 Task: Assign Person0000000105 as Assignee of Child Issue ChildIssue0000000525 of Issue Issue0000000263 in Backlog  in Scrum Project Project0000000053 in Jira. Assign Person0000000106 as Assignee of Child Issue ChildIssue0000000526 of Issue Issue0000000263 in Backlog  in Scrum Project Project0000000053 in Jira. Assign Person0000000106 as Assignee of Child Issue ChildIssue0000000527 of Issue Issue0000000264 in Backlog  in Scrum Project Project0000000053 in Jira. Assign Person0000000106 as Assignee of Child Issue ChildIssue0000000528 of Issue Issue0000000264 in Backlog  in Scrum Project Project0000000053 in Jira. Assign Person0000000106 as Assignee of Child Issue ChildIssue0000000529 of Issue Issue0000000265 in Backlog  in Scrum Project Project0000000053 in Jira
Action: Mouse moved to (96, 237)
Screenshot: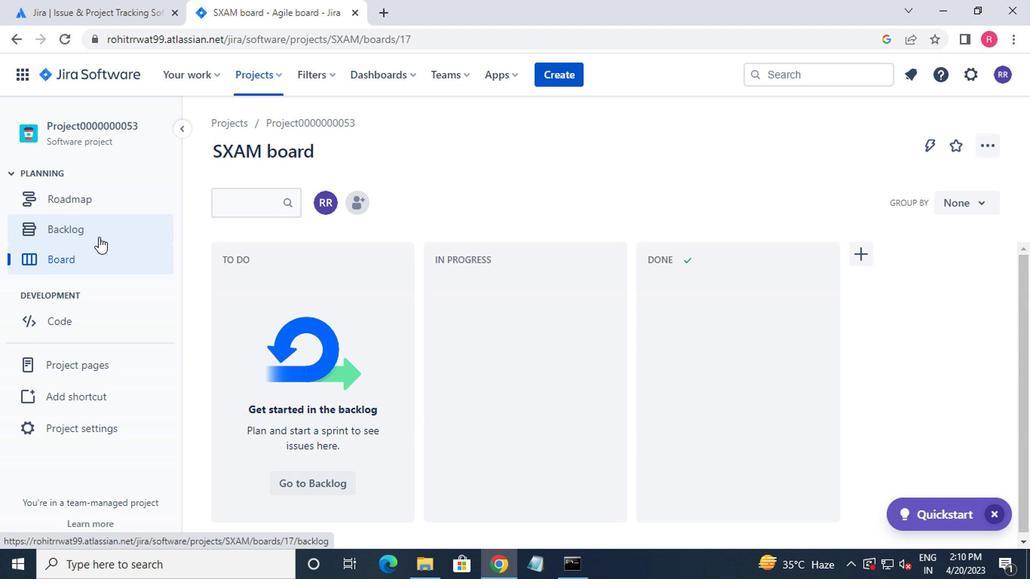 
Action: Mouse pressed left at (96, 237)
Screenshot: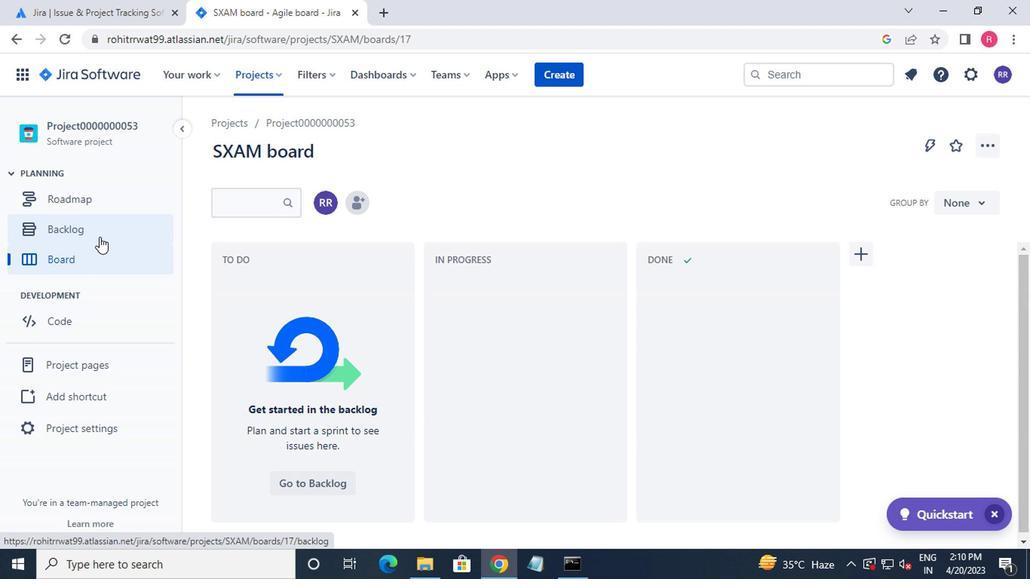 
Action: Mouse moved to (294, 402)
Screenshot: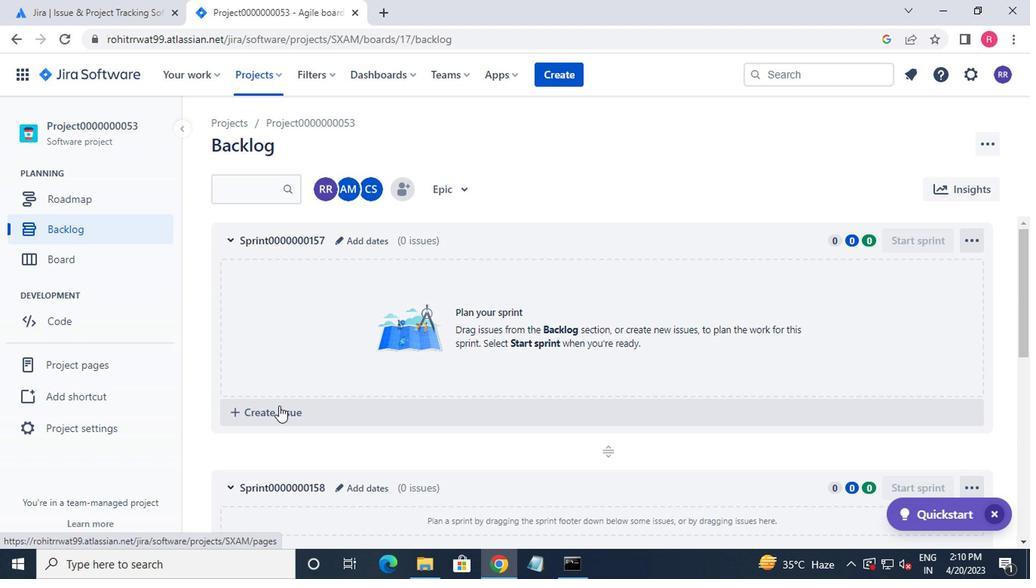 
Action: Mouse scrolled (294, 401) with delta (0, -1)
Screenshot: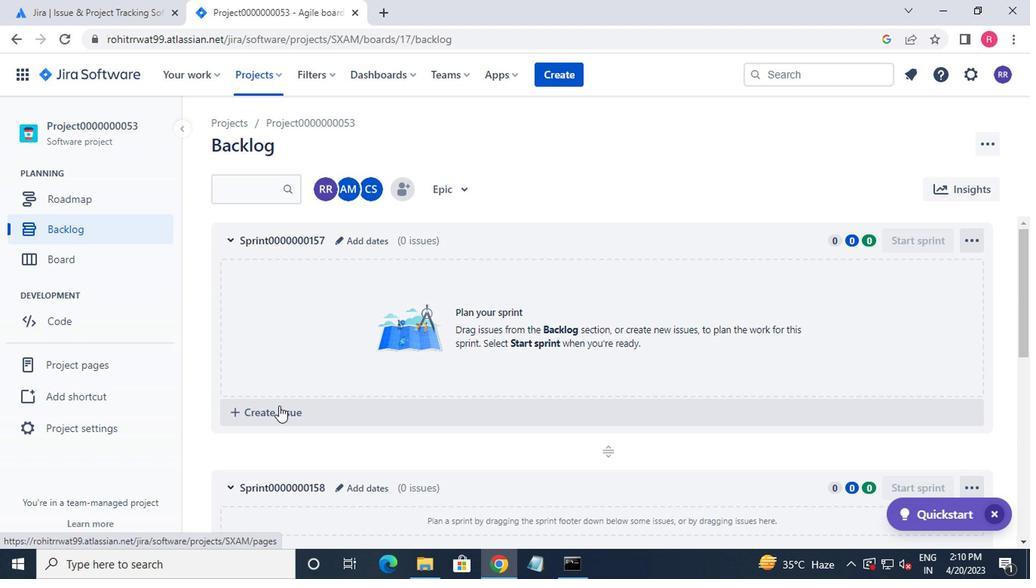 
Action: Mouse moved to (301, 401)
Screenshot: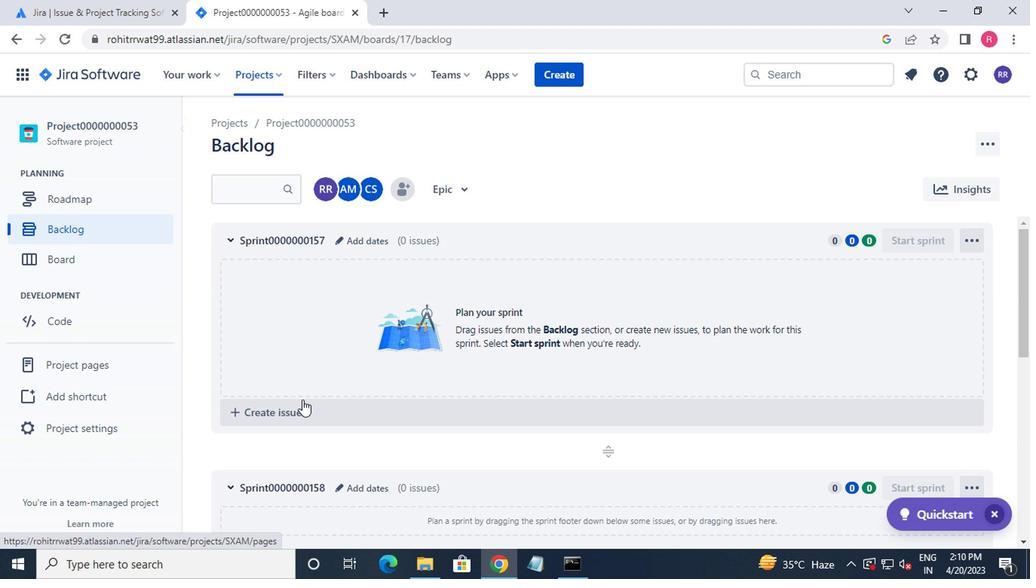 
Action: Mouse scrolled (301, 400) with delta (0, 0)
Screenshot: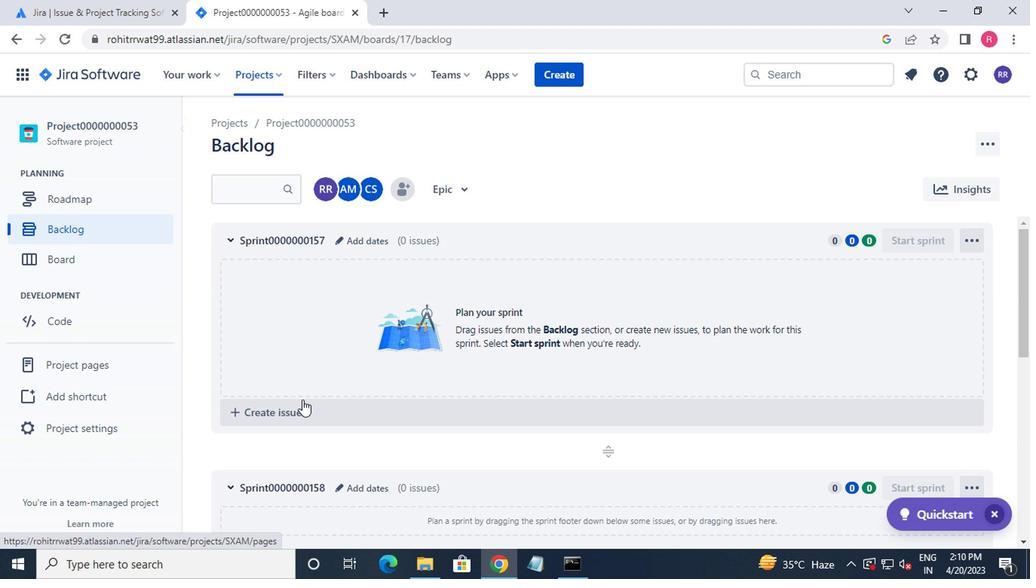
Action: Mouse moved to (303, 402)
Screenshot: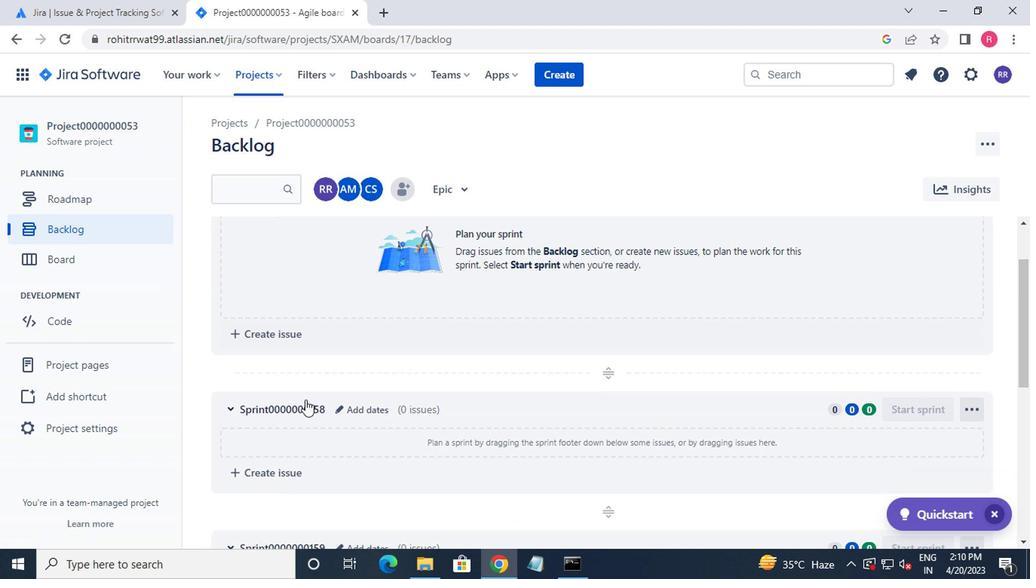 
Action: Mouse scrolled (303, 401) with delta (0, -1)
Screenshot: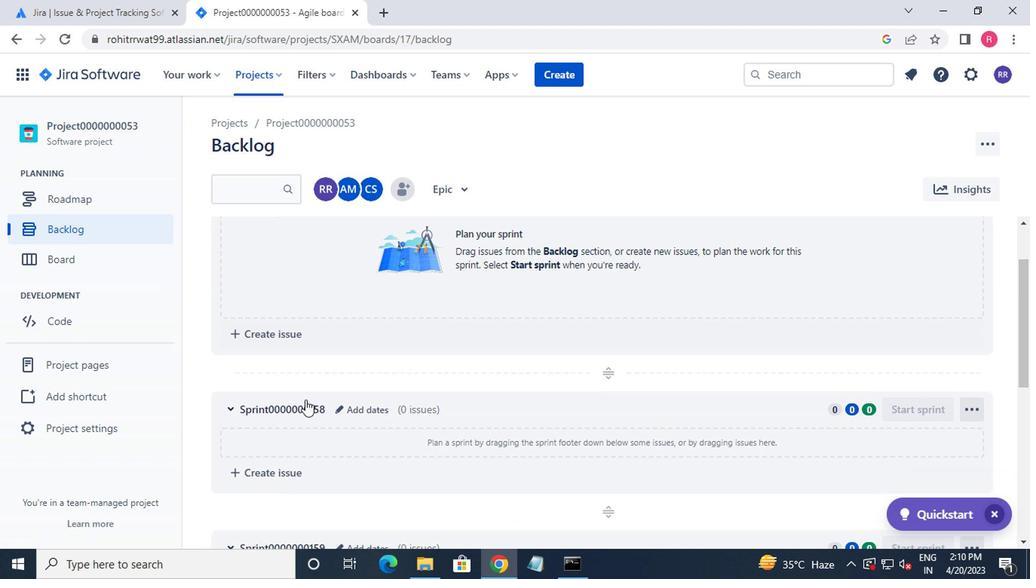 
Action: Mouse moved to (304, 403)
Screenshot: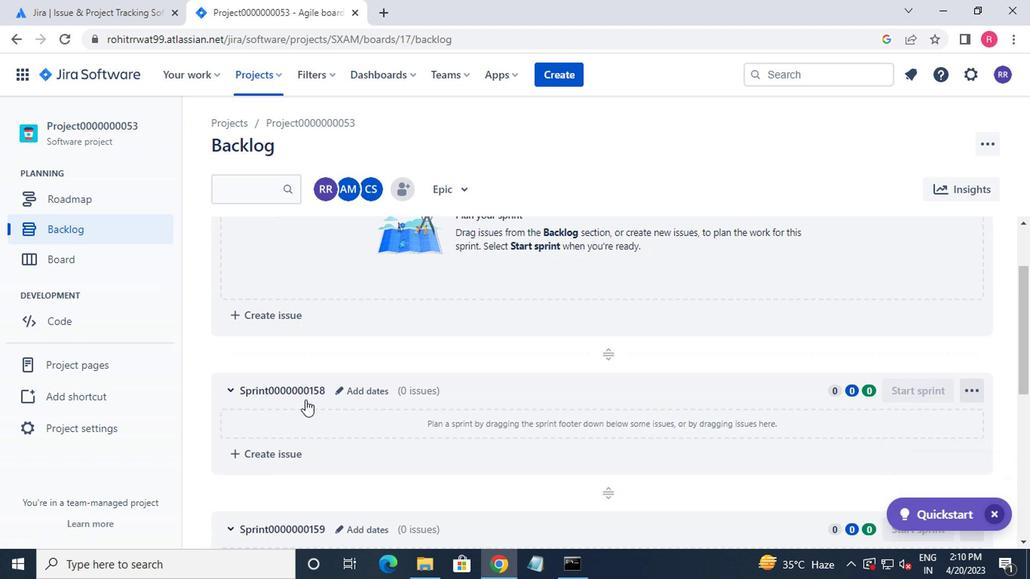 
Action: Mouse scrolled (304, 403) with delta (0, 0)
Screenshot: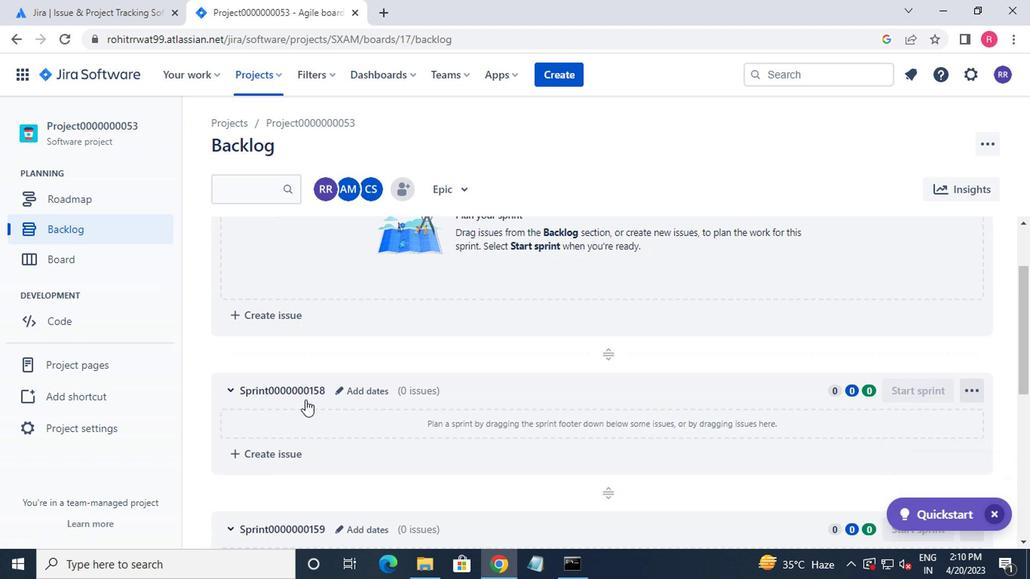
Action: Mouse moved to (304, 404)
Screenshot: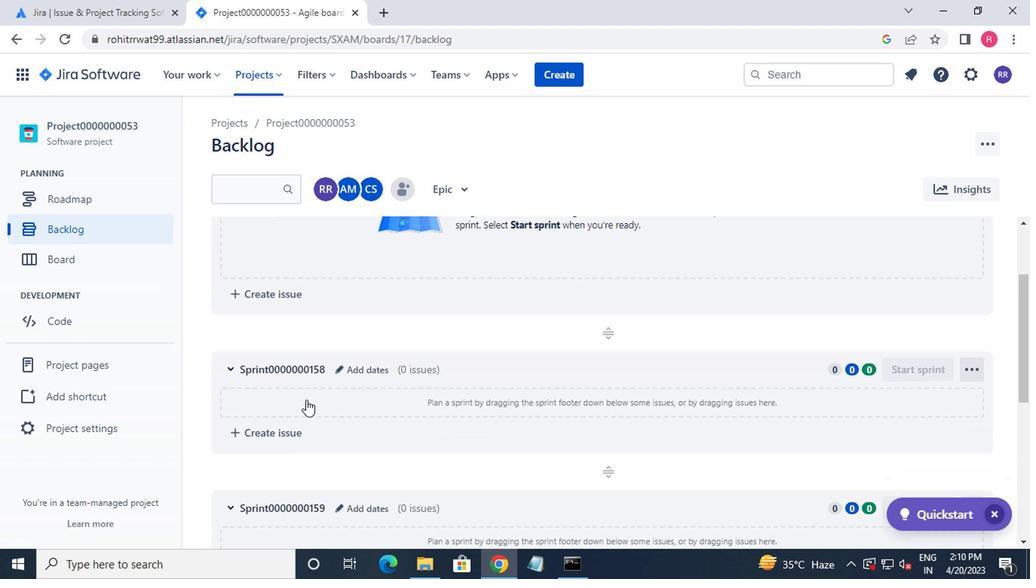 
Action: Mouse scrolled (304, 403) with delta (0, -1)
Screenshot: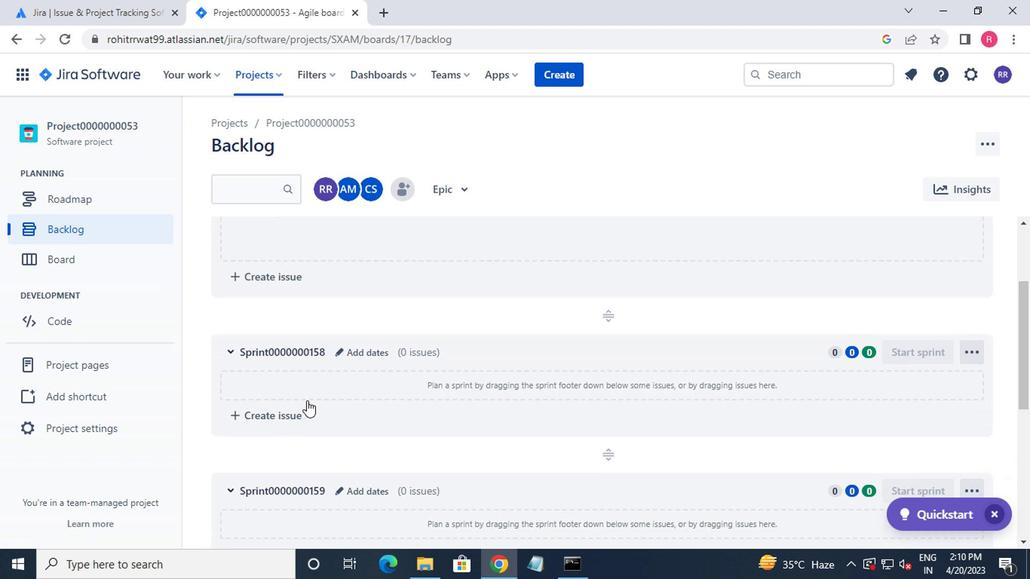 
Action: Mouse moved to (305, 406)
Screenshot: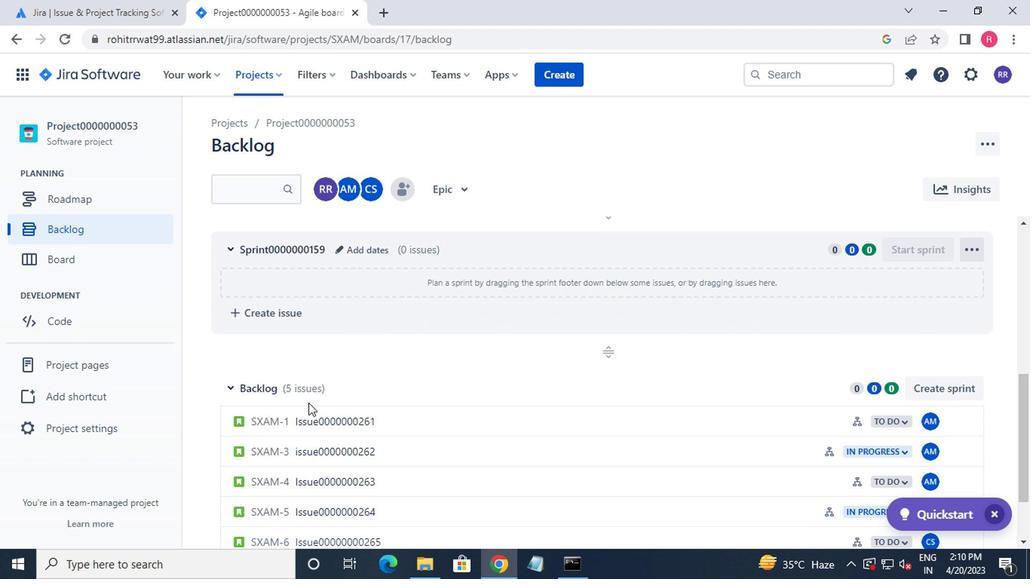 
Action: Mouse scrolled (305, 406) with delta (0, 0)
Screenshot: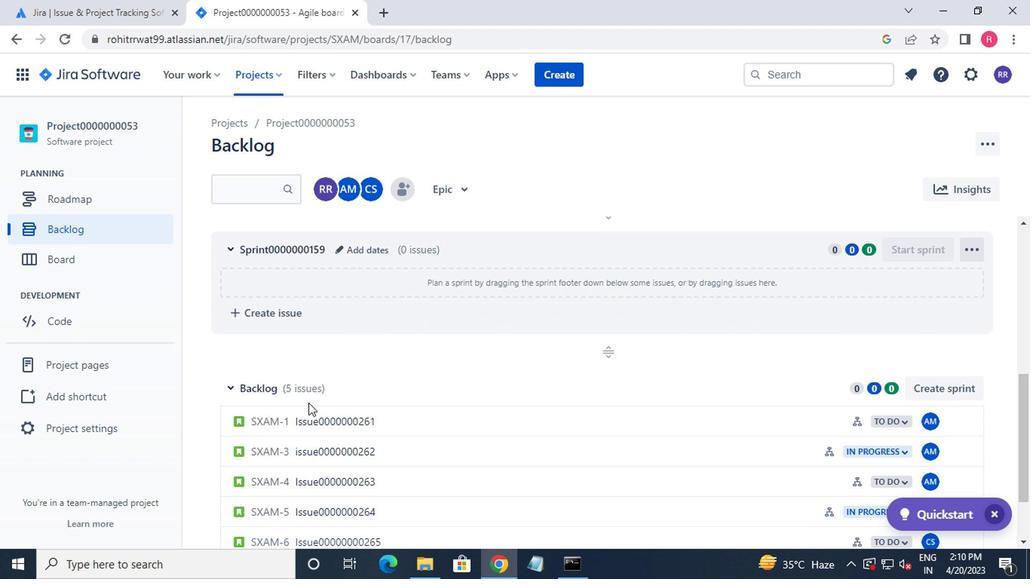 
Action: Mouse moved to (552, 399)
Screenshot: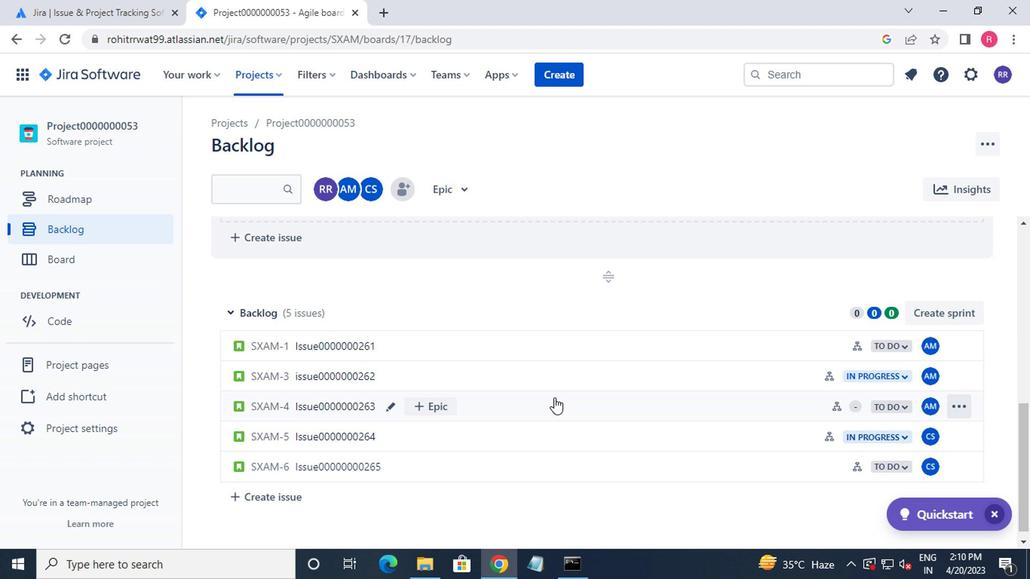 
Action: Mouse pressed left at (552, 399)
Screenshot: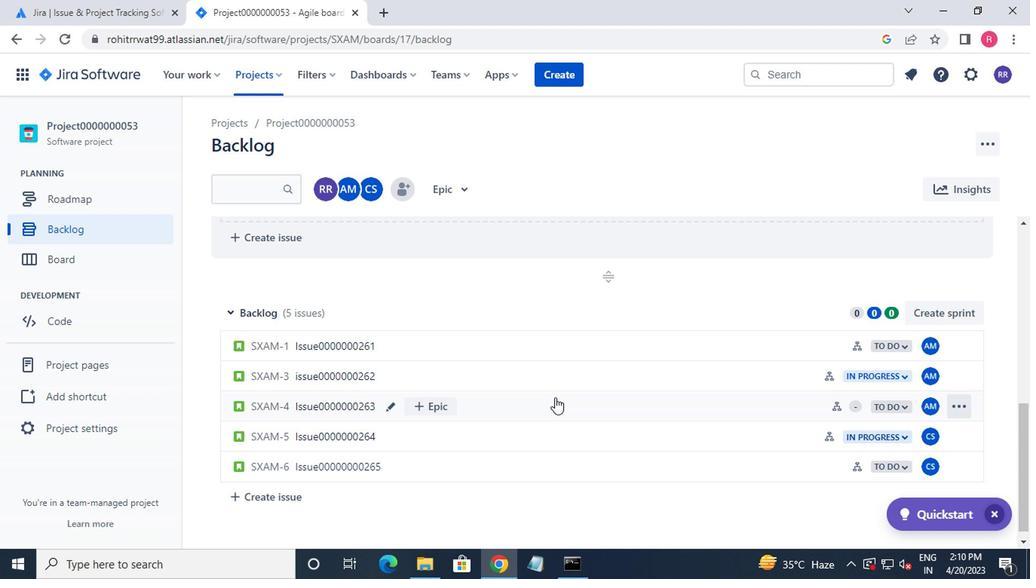 
Action: Mouse moved to (758, 297)
Screenshot: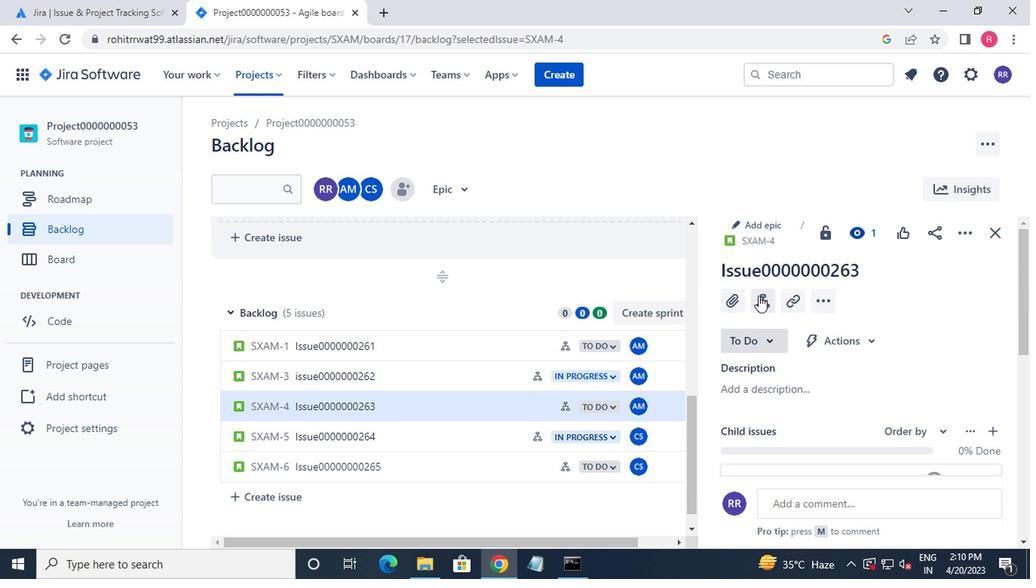 
Action: Mouse pressed left at (758, 297)
Screenshot: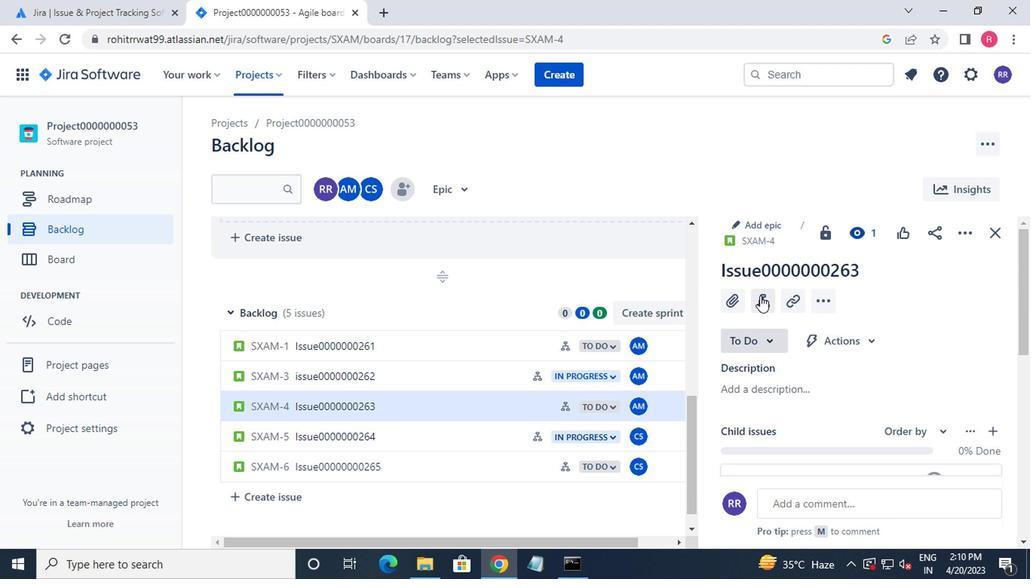
Action: Mouse moved to (927, 300)
Screenshot: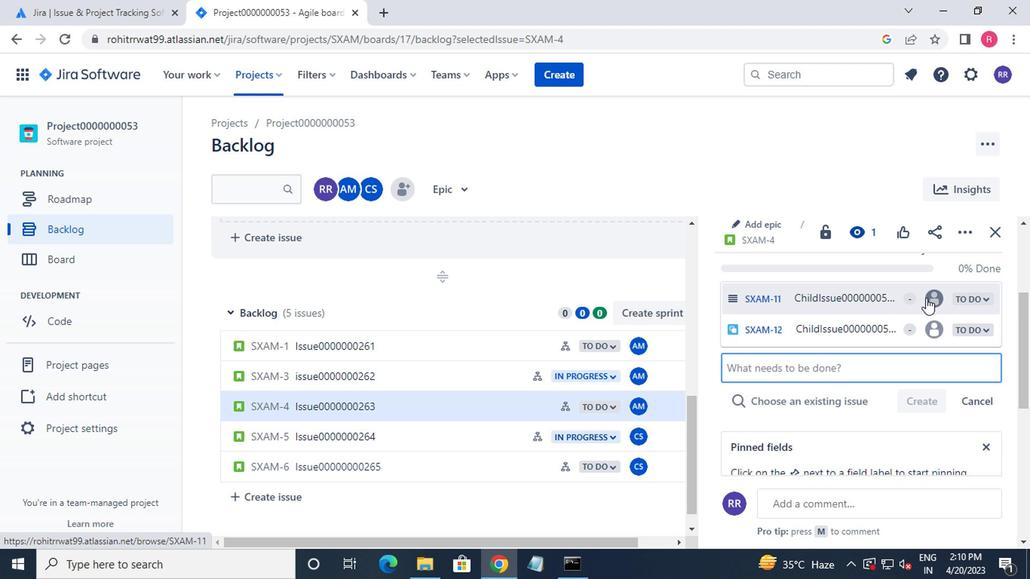 
Action: Mouse pressed left at (927, 300)
Screenshot: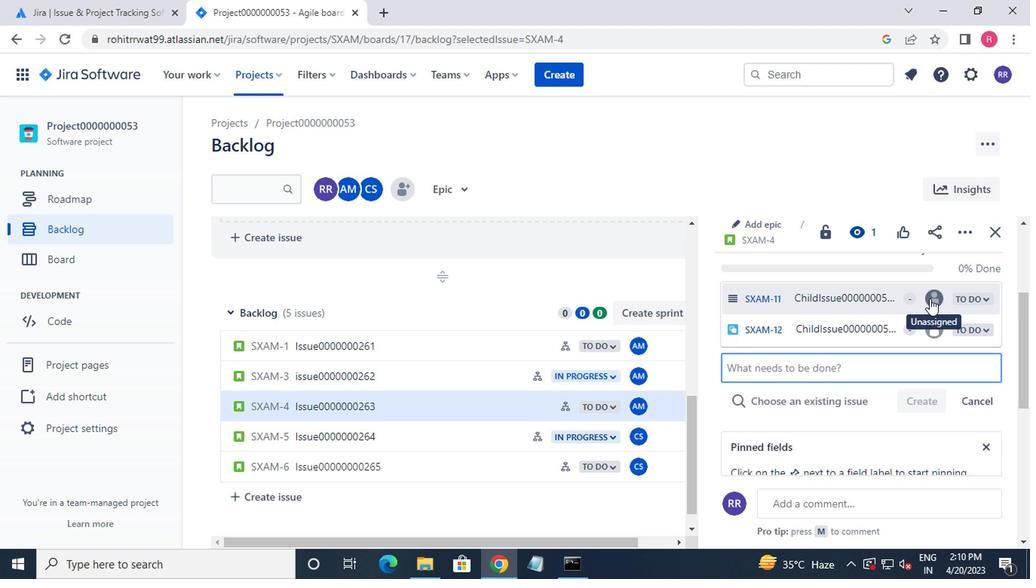
Action: Mouse moved to (798, 336)
Screenshot: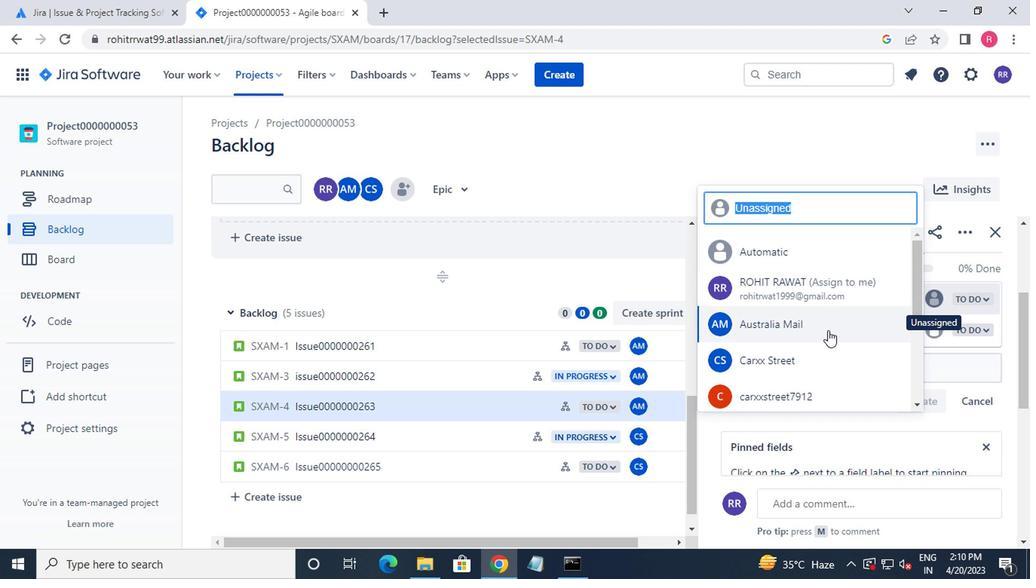 
Action: Mouse pressed left at (798, 336)
Screenshot: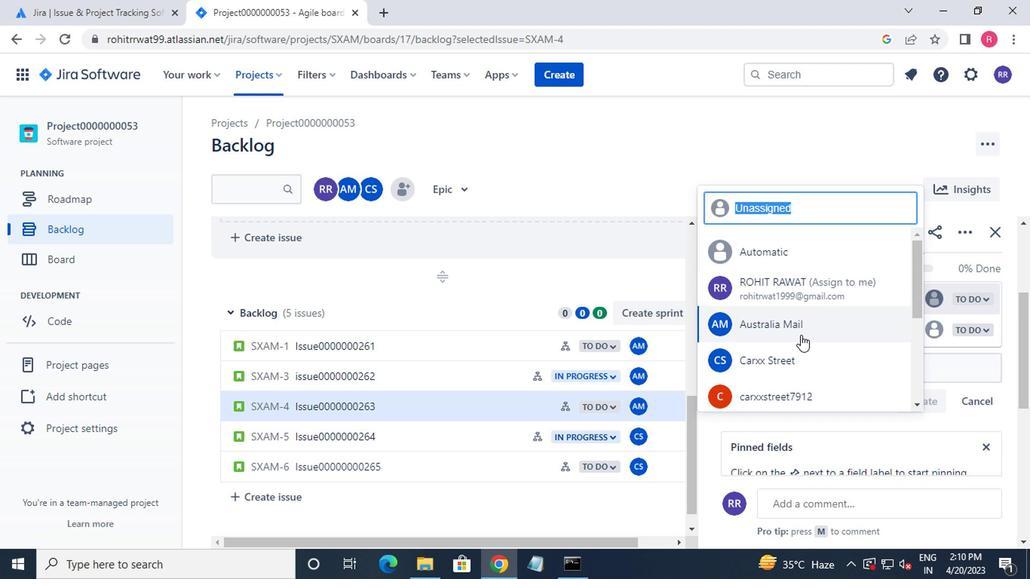 
Action: Mouse moved to (926, 327)
Screenshot: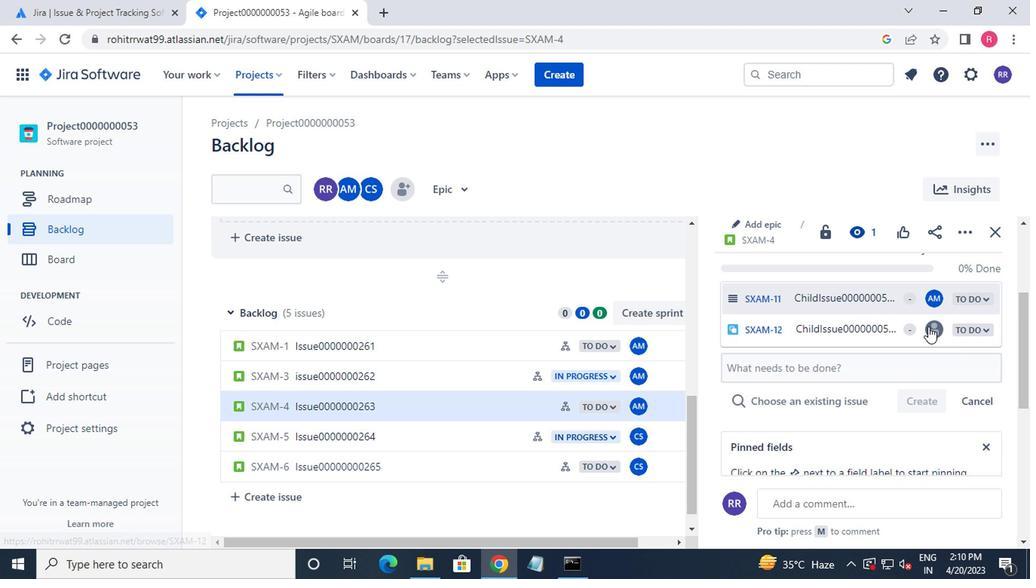 
Action: Mouse pressed left at (926, 327)
Screenshot: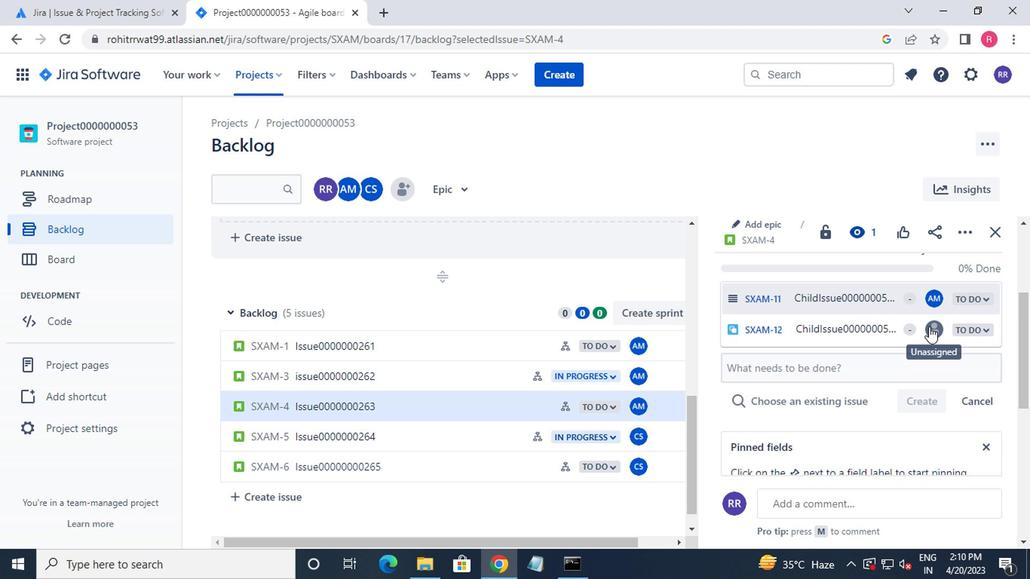 
Action: Mouse moved to (810, 381)
Screenshot: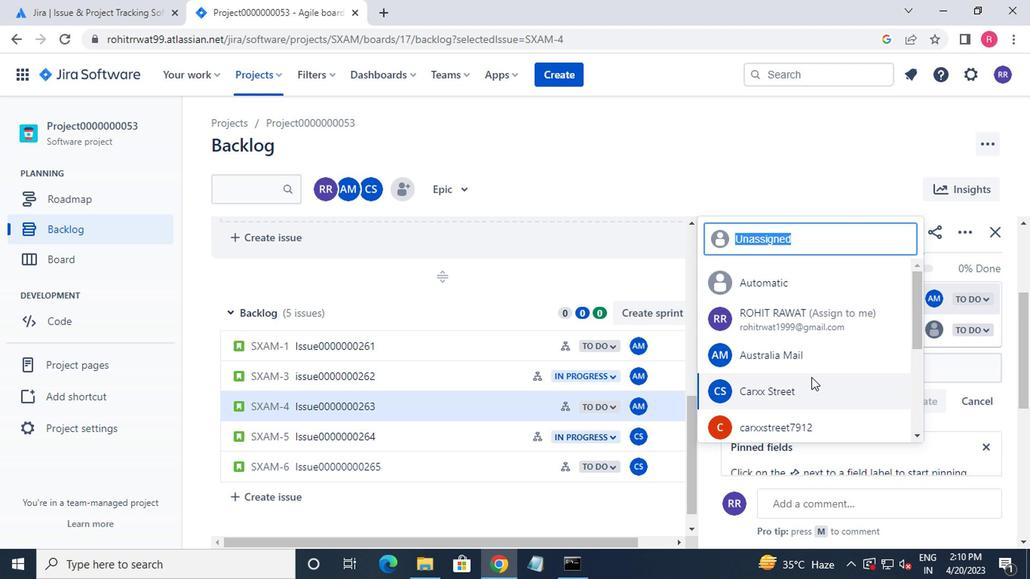 
Action: Mouse pressed left at (810, 381)
Screenshot: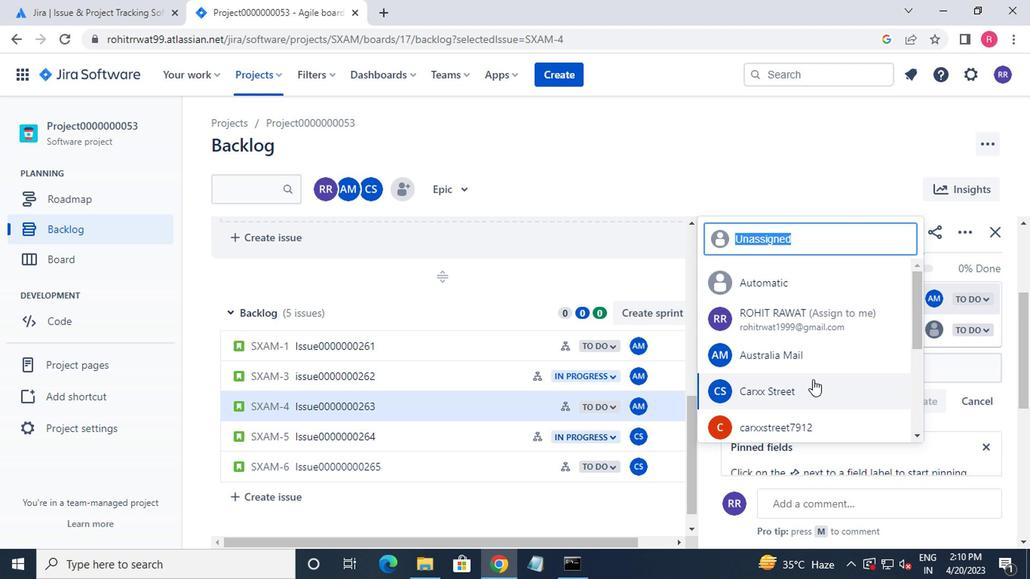 
Action: Mouse moved to (475, 436)
Screenshot: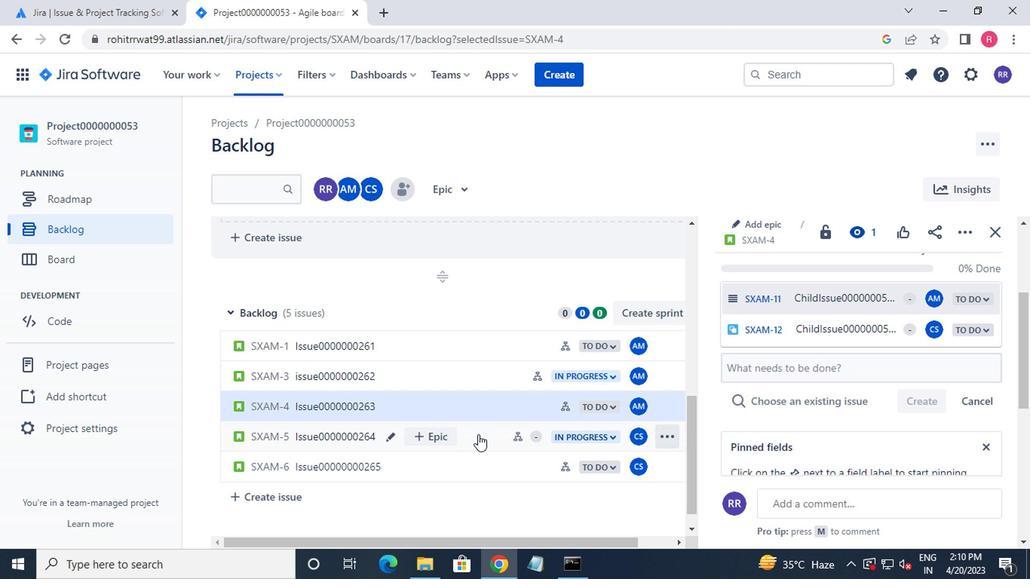 
Action: Mouse pressed left at (475, 436)
Screenshot: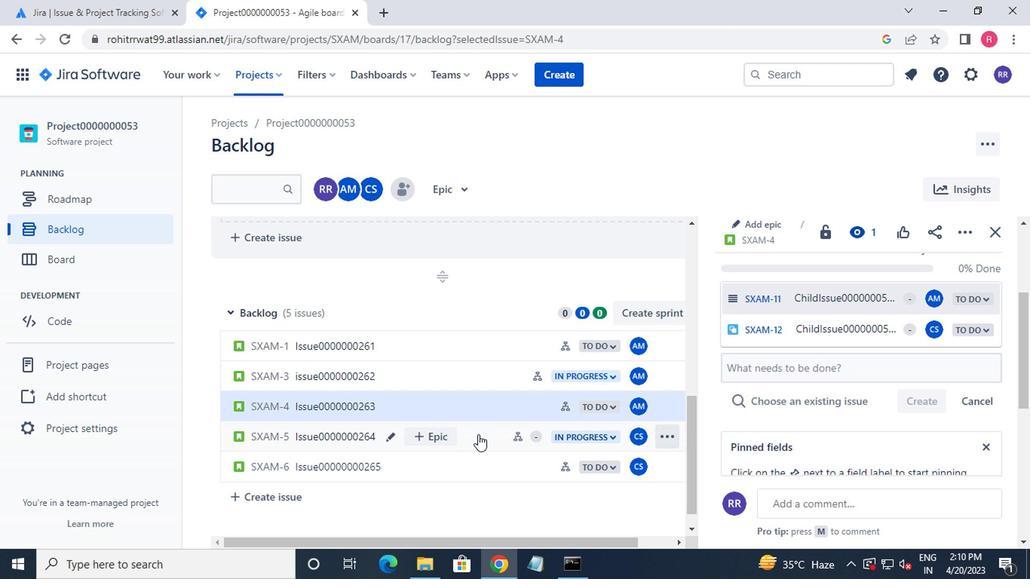 
Action: Mouse moved to (760, 312)
Screenshot: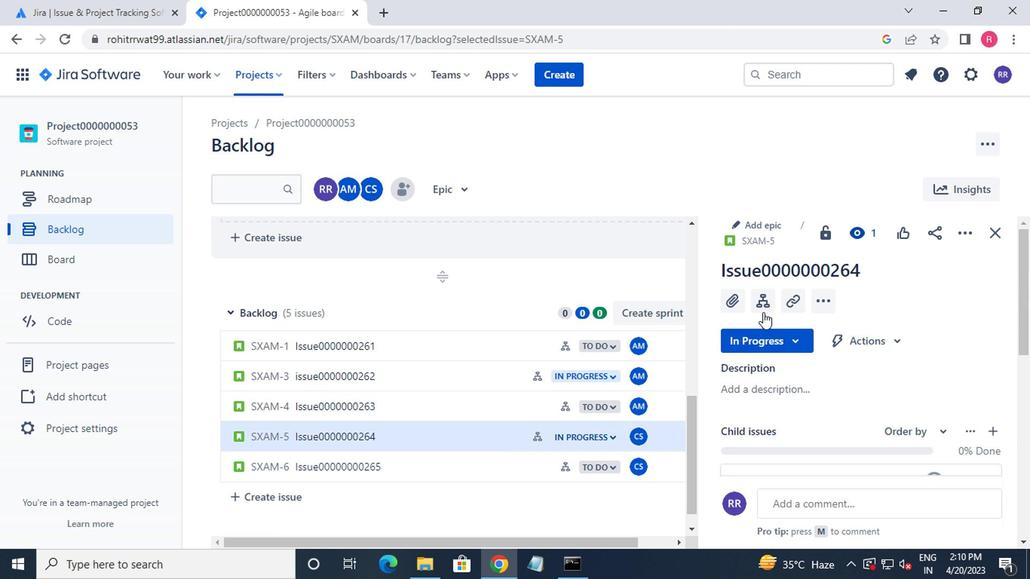 
Action: Mouse pressed left at (760, 312)
Screenshot: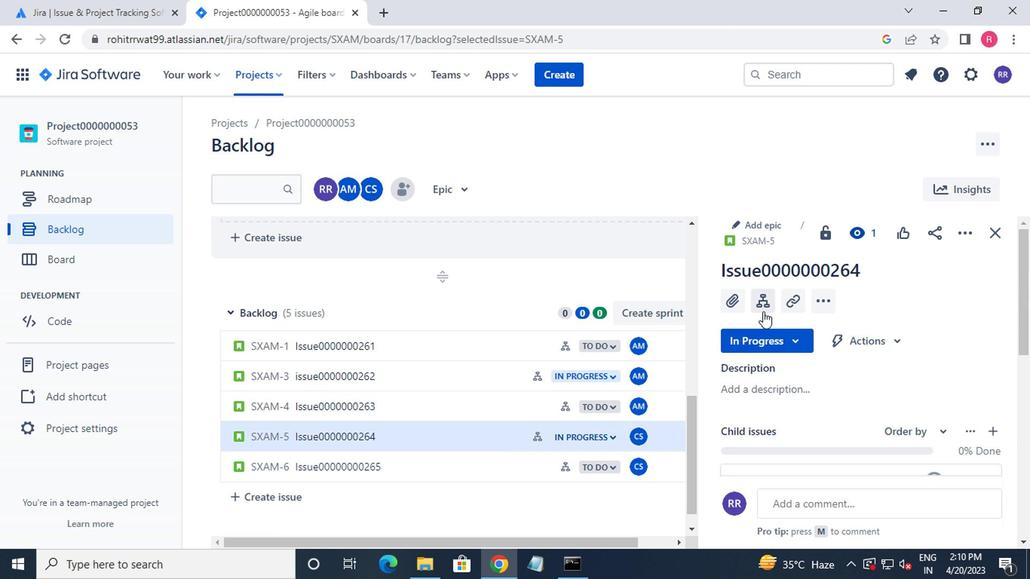 
Action: Mouse moved to (931, 301)
Screenshot: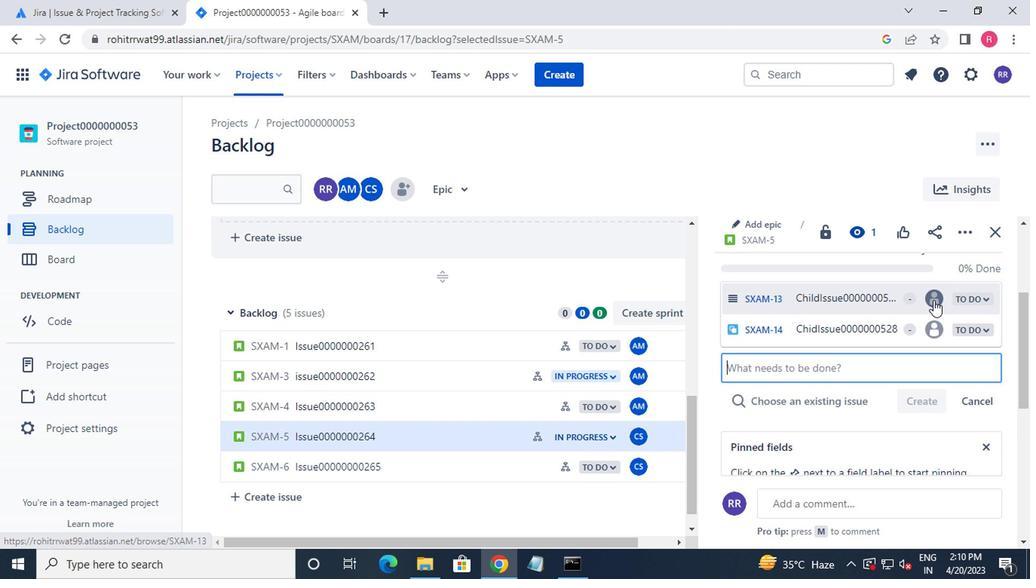 
Action: Mouse pressed left at (931, 301)
Screenshot: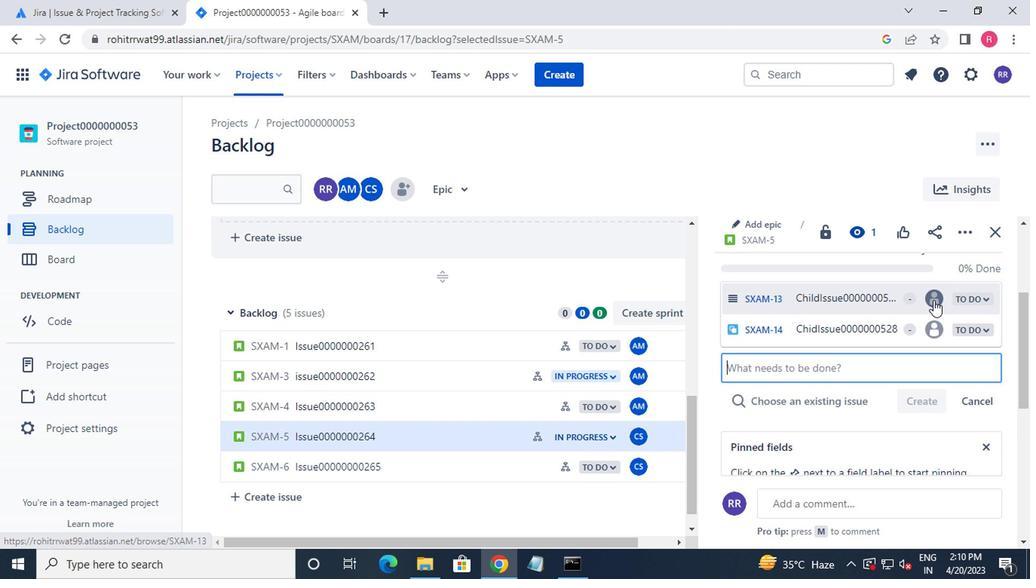 
Action: Mouse moved to (796, 352)
Screenshot: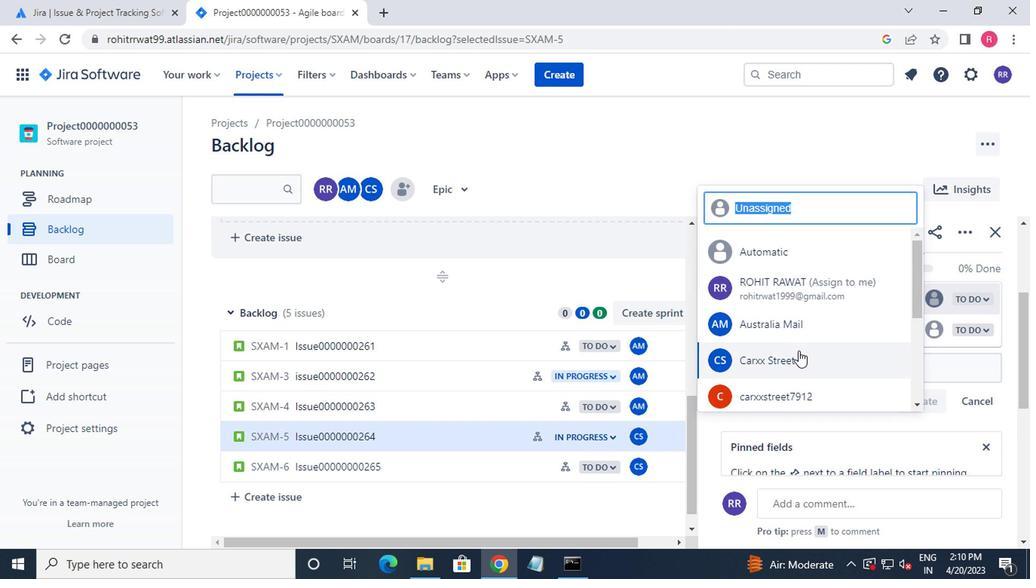 
Action: Mouse pressed left at (796, 352)
Screenshot: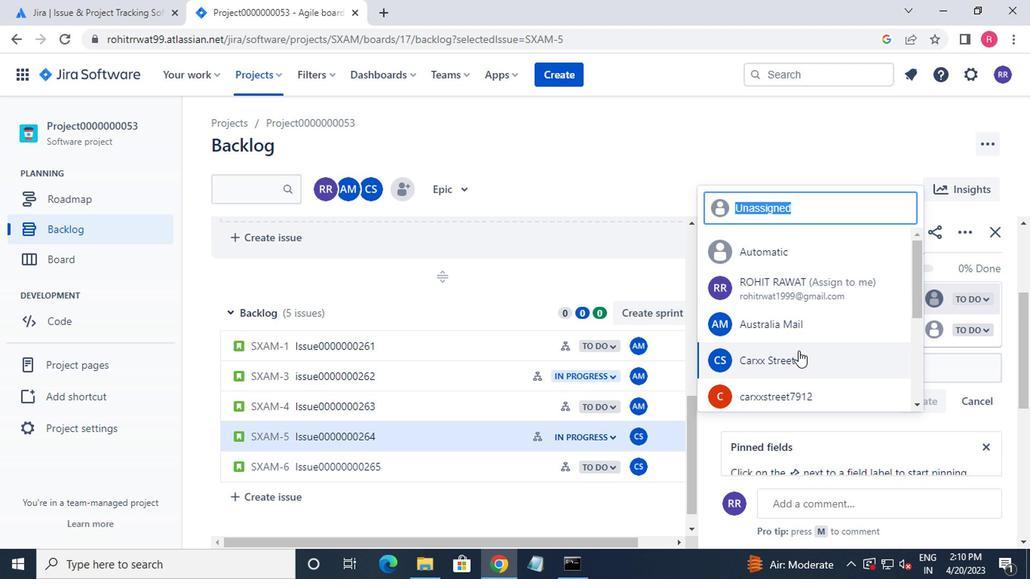 
Action: Mouse moved to (935, 334)
Screenshot: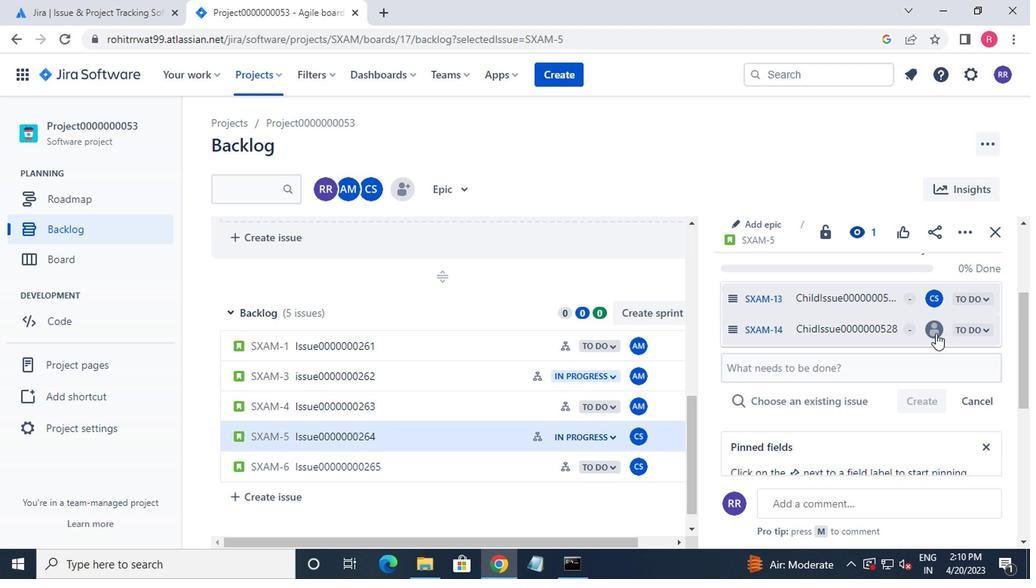 
Action: Mouse pressed left at (935, 334)
Screenshot: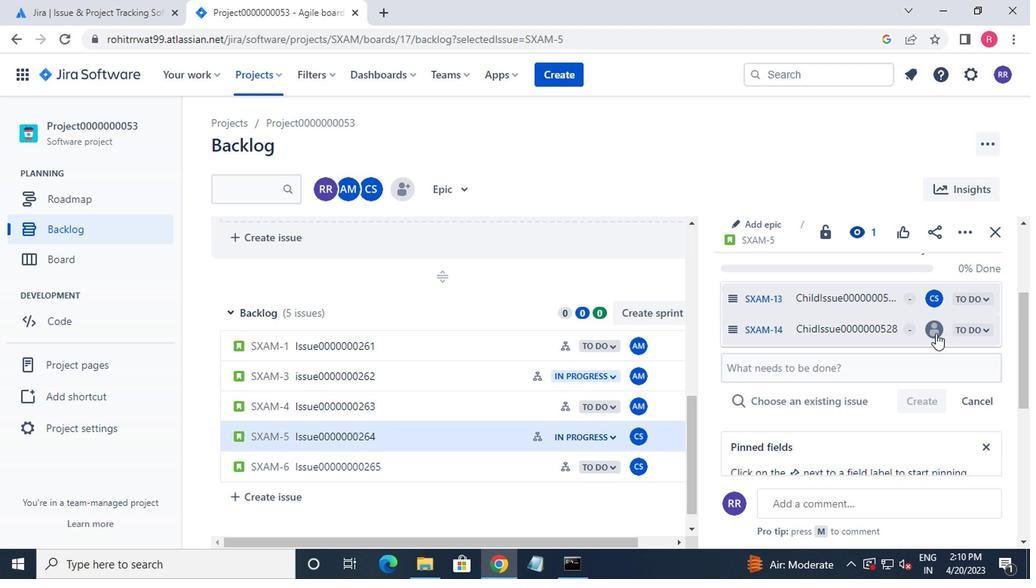 
Action: Mouse moved to (764, 388)
Screenshot: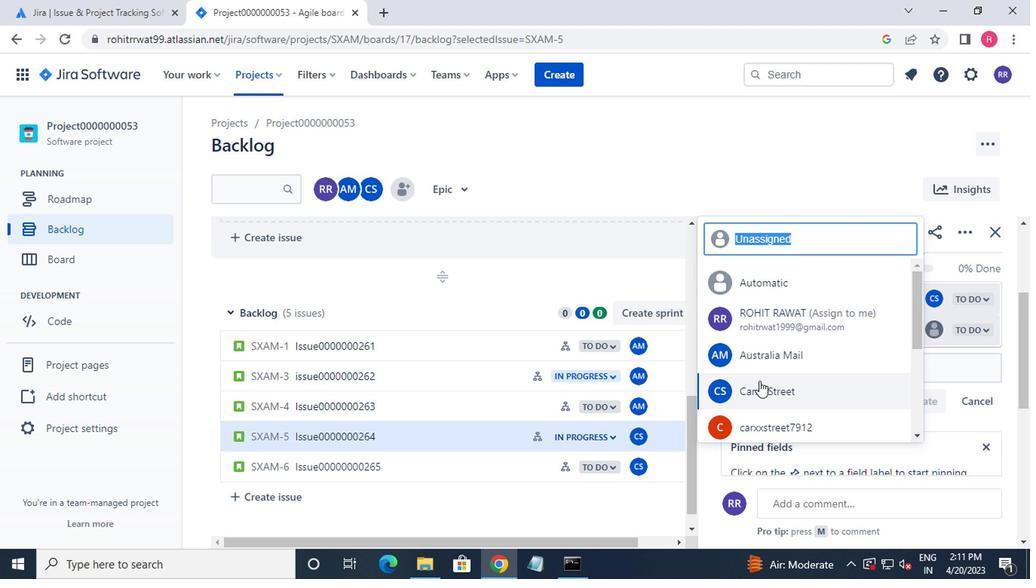 
Action: Mouse pressed left at (764, 388)
Screenshot: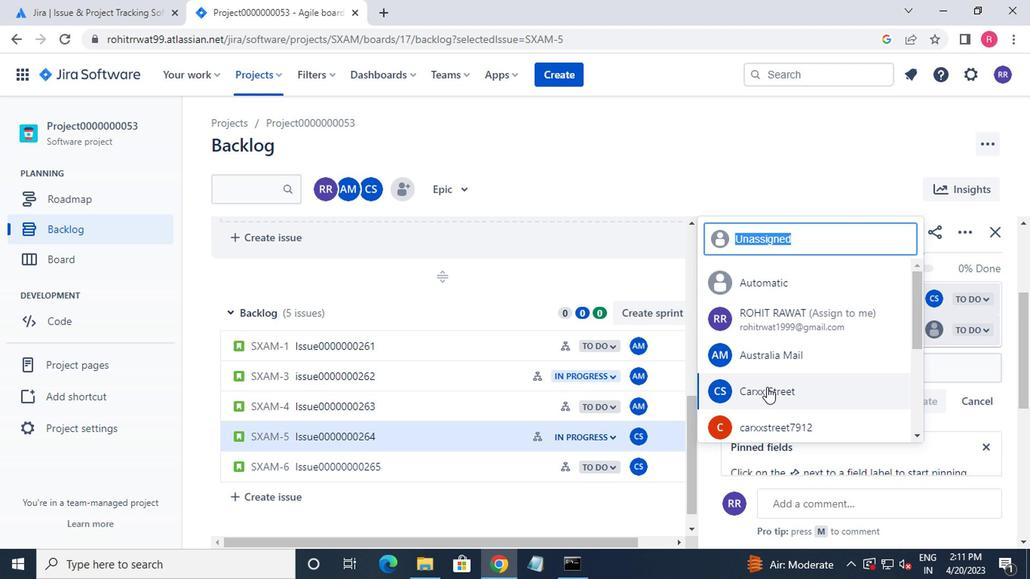 
Action: Mouse moved to (484, 472)
Screenshot: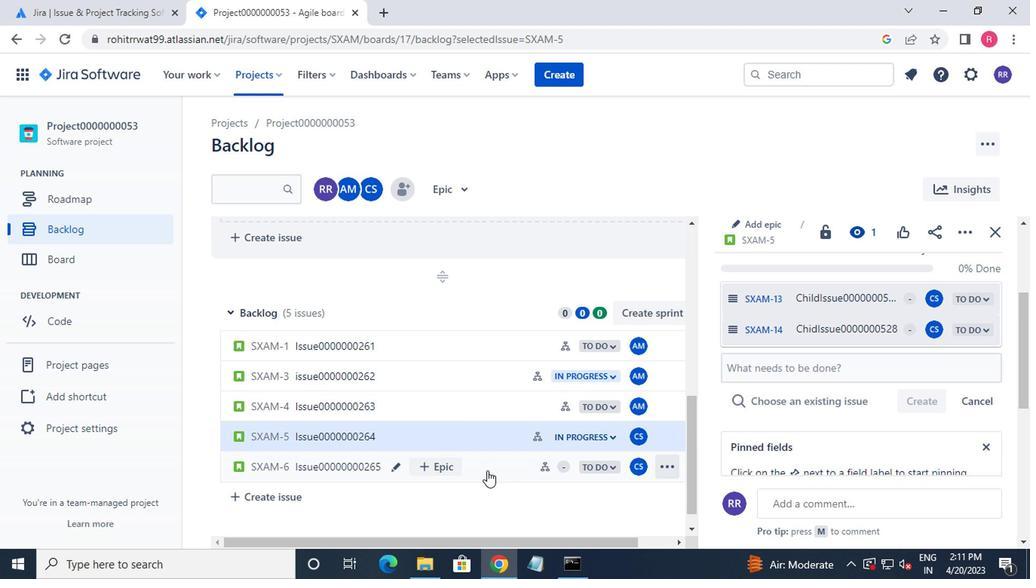 
Action: Mouse pressed left at (484, 472)
Screenshot: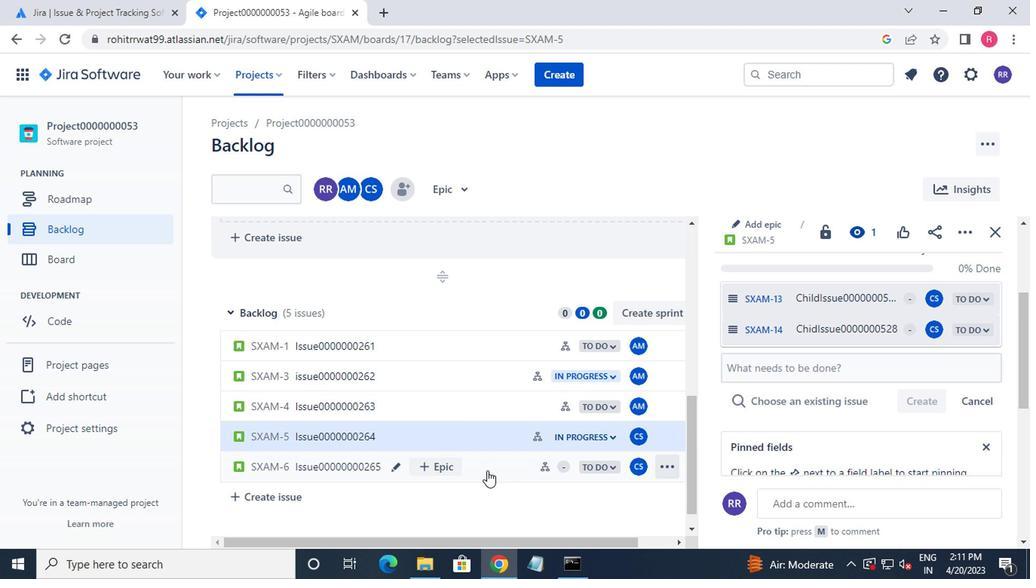 
Action: Mouse moved to (762, 308)
Screenshot: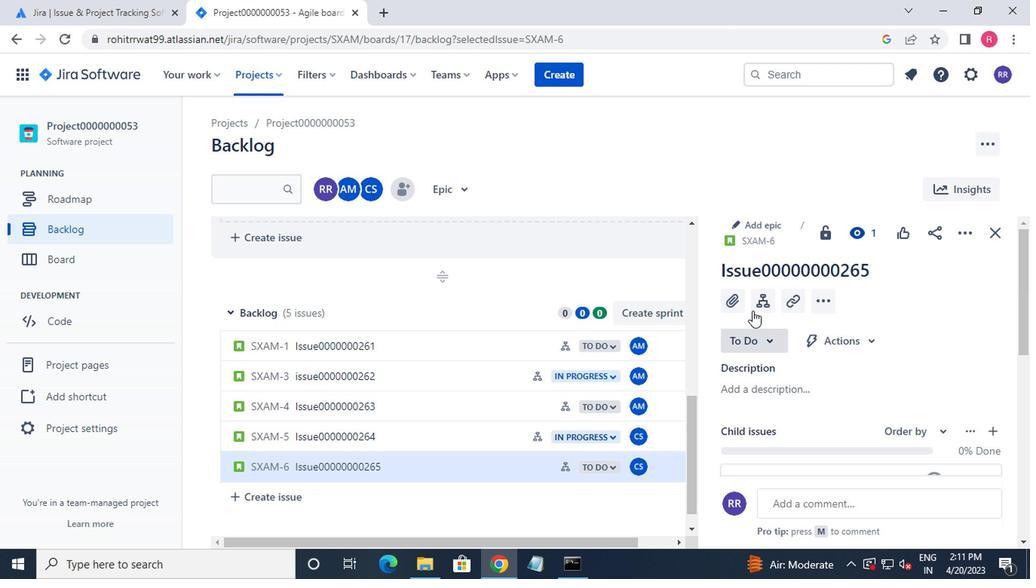 
Action: Mouse pressed left at (762, 308)
Screenshot: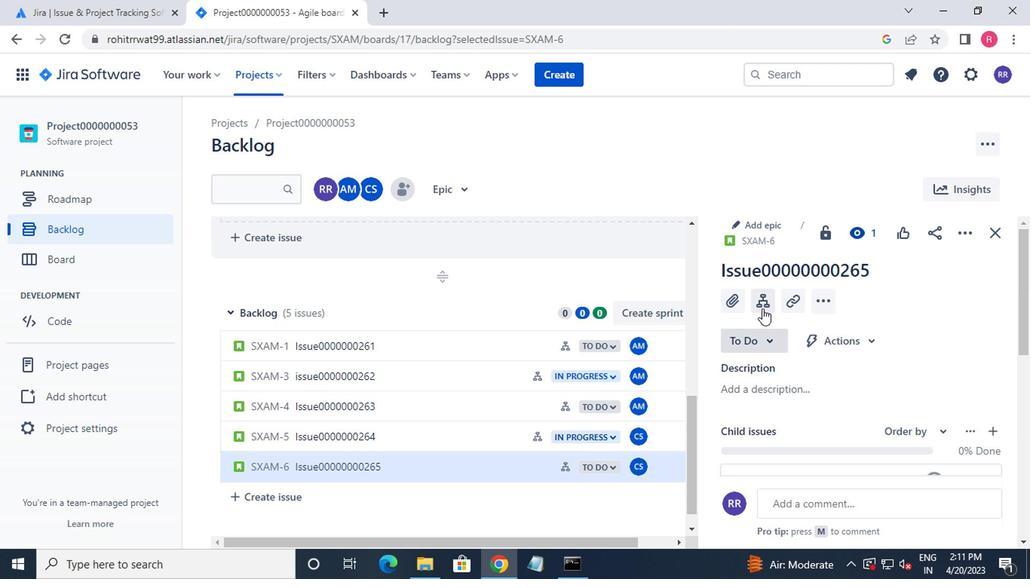
Action: Mouse moved to (930, 307)
Screenshot: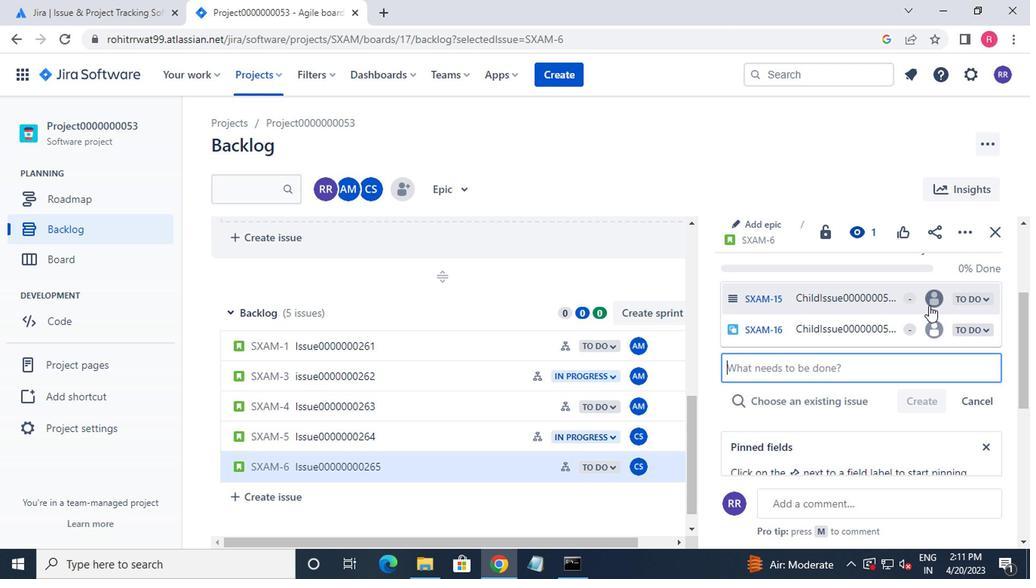 
Action: Mouse pressed left at (930, 307)
Screenshot: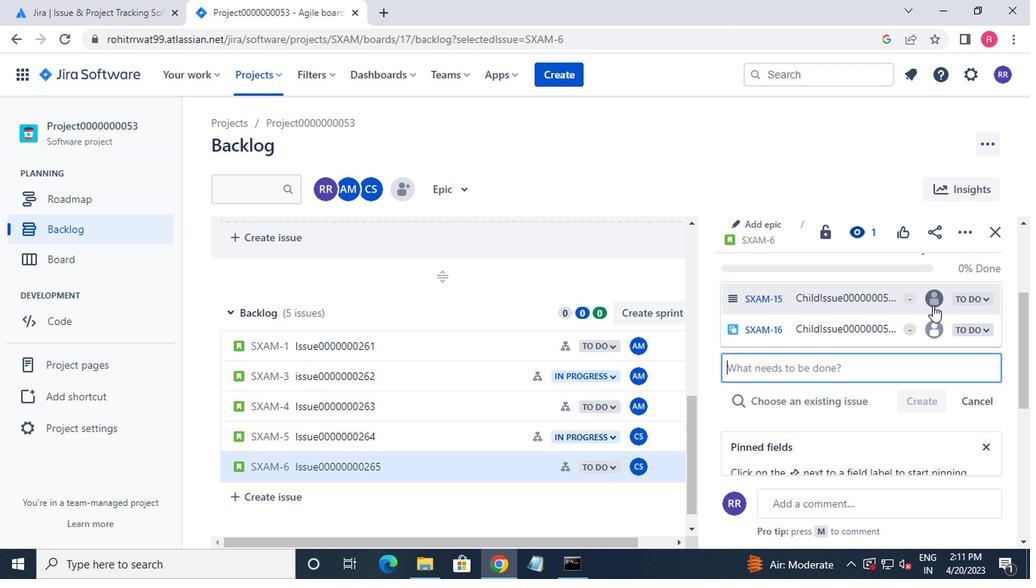 
Action: Mouse moved to (835, 364)
Screenshot: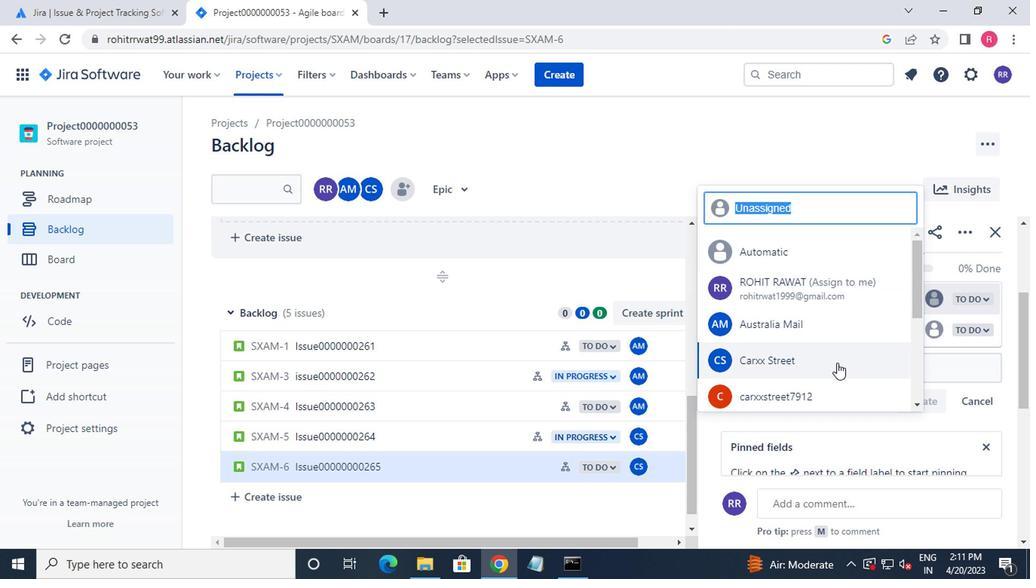 
Action: Mouse pressed left at (835, 364)
Screenshot: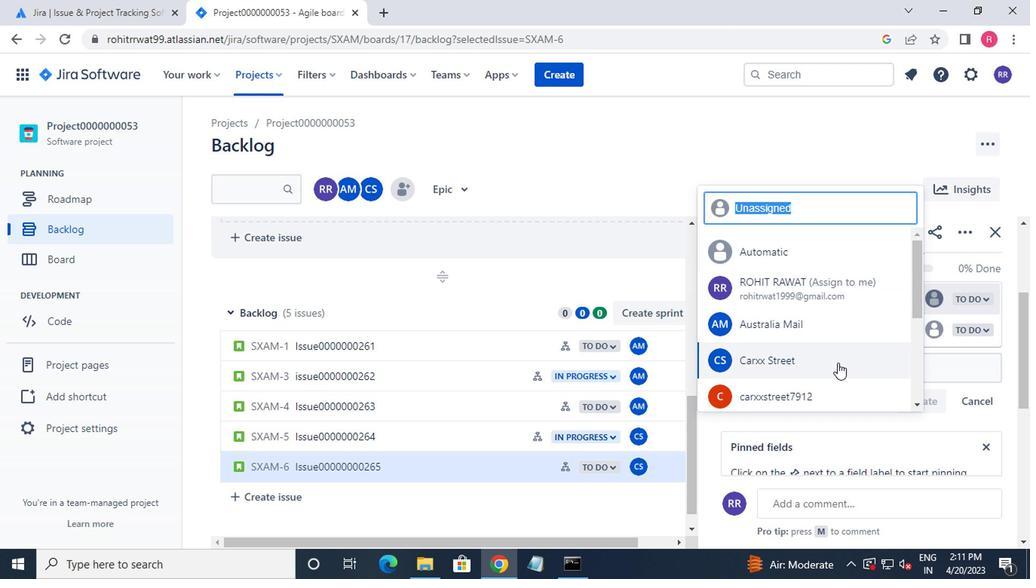 
Action: Mouse moved to (811, 371)
Screenshot: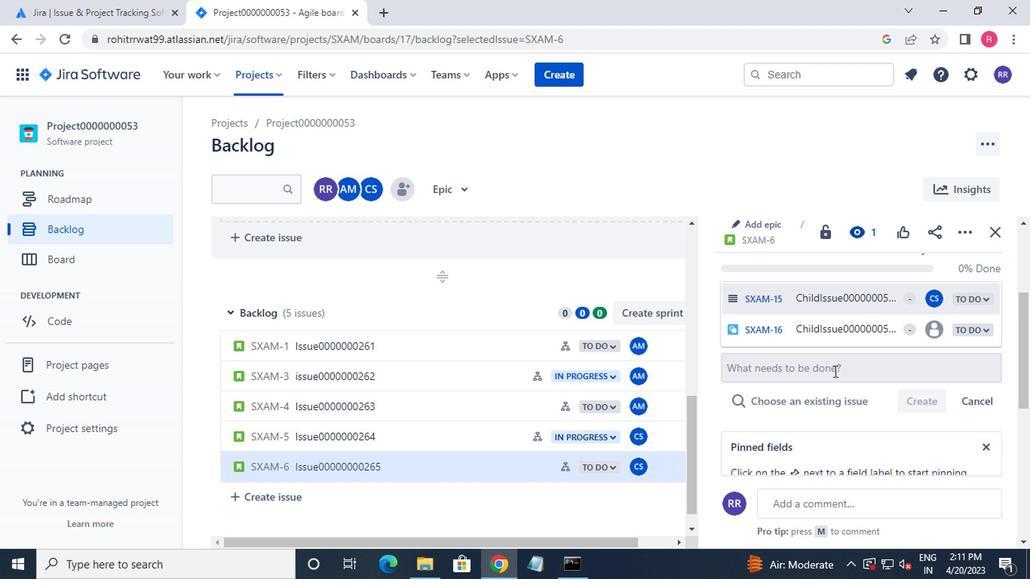 
